 Task: Use the formula "GAMMALN.PRECISE" in spreadsheet "Project portfolio".
Action: Mouse moved to (437, 275)
Screenshot: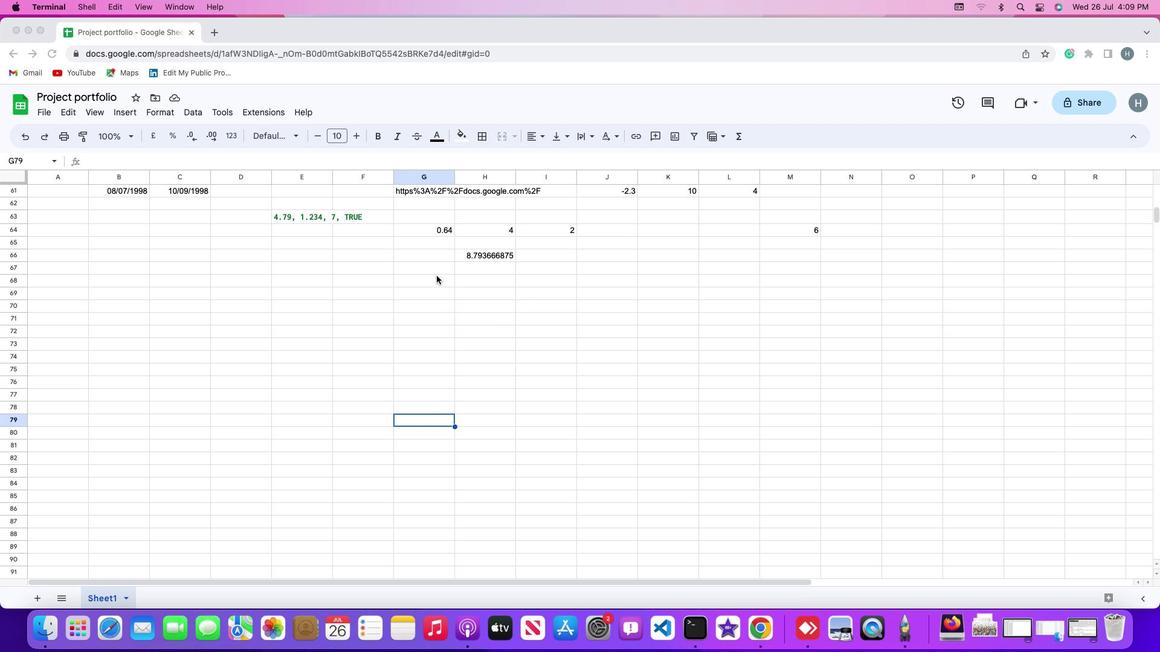 
Action: Mouse pressed left at (437, 275)
Screenshot: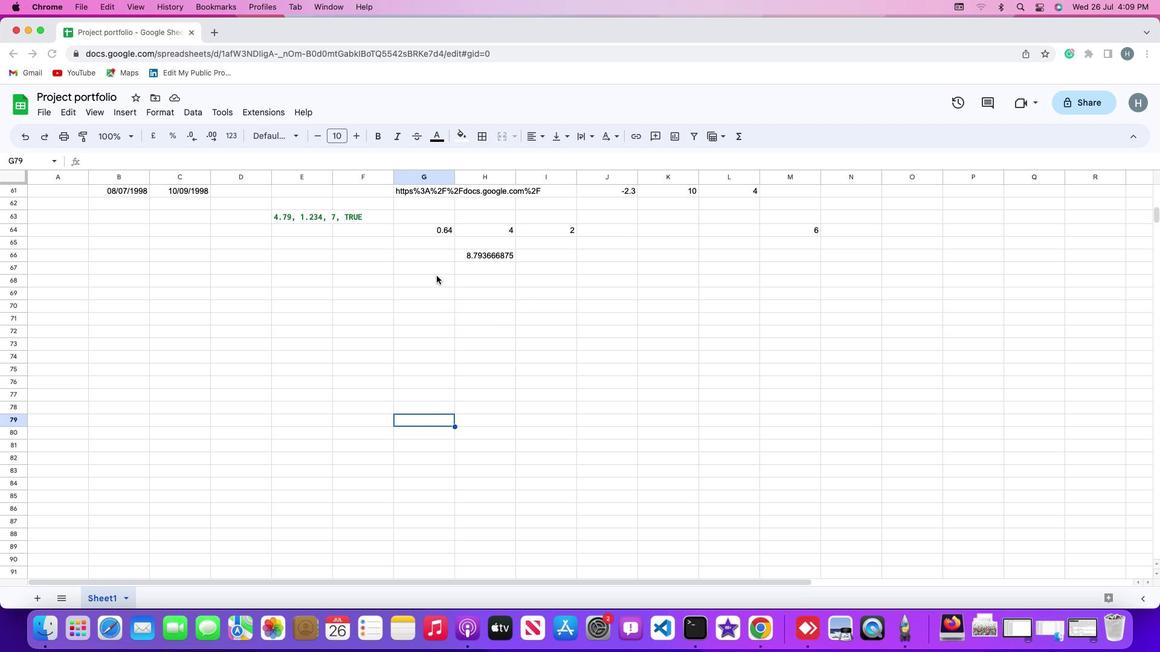 
Action: Mouse moved to (430, 276)
Screenshot: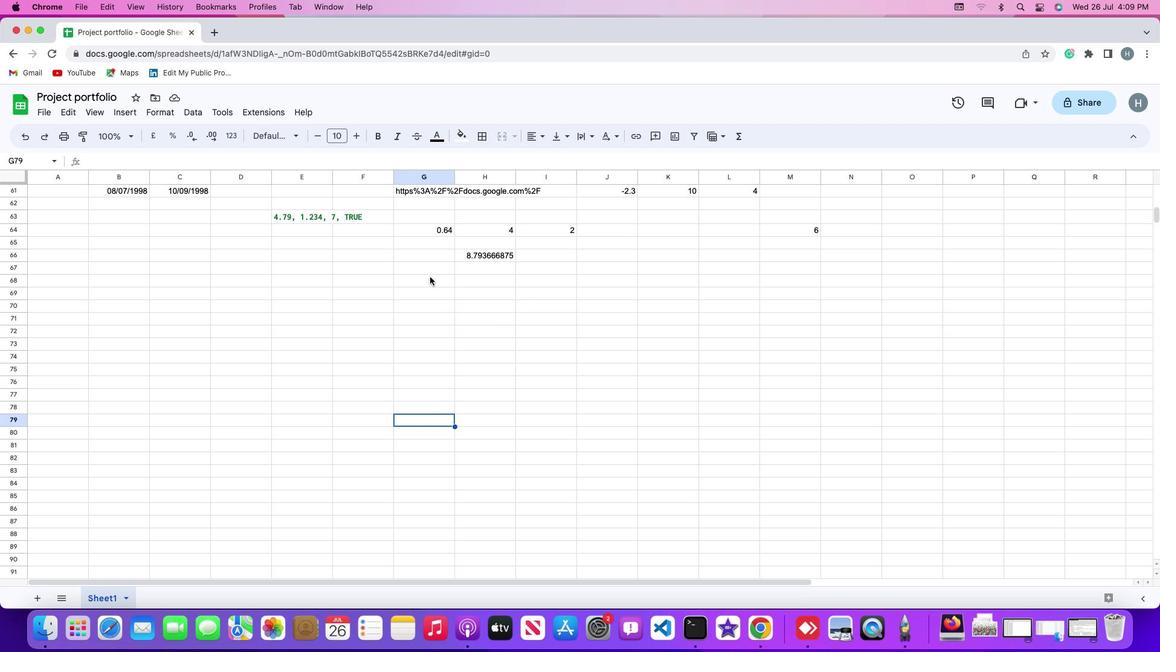 
Action: Mouse pressed left at (430, 276)
Screenshot: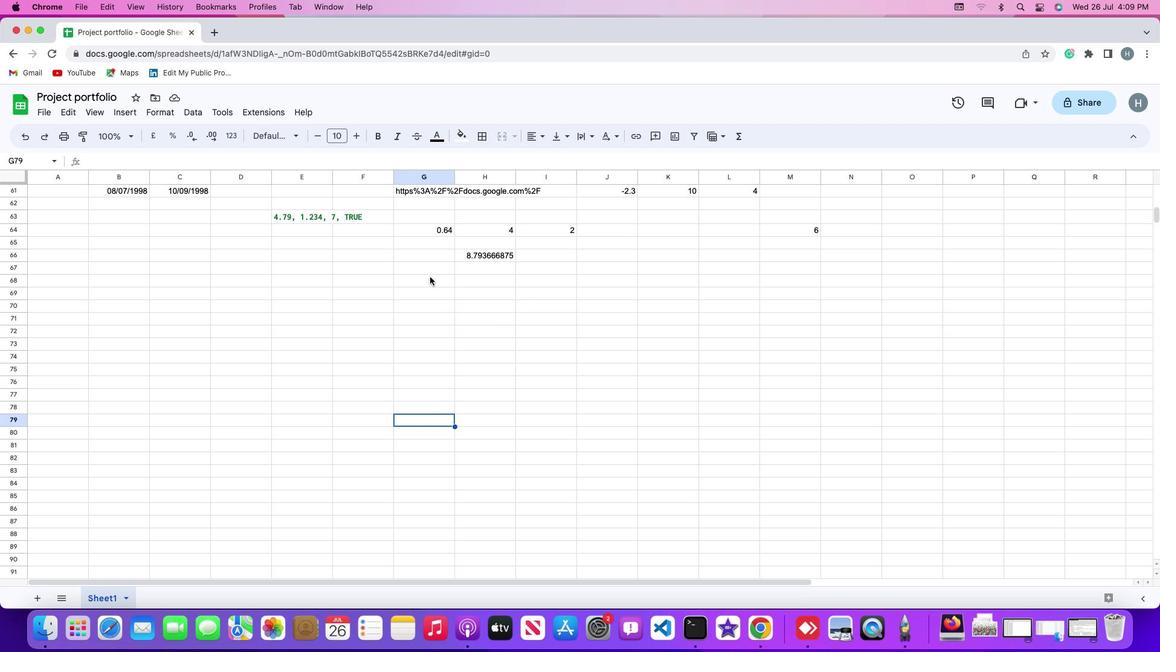 
Action: Mouse moved to (115, 108)
Screenshot: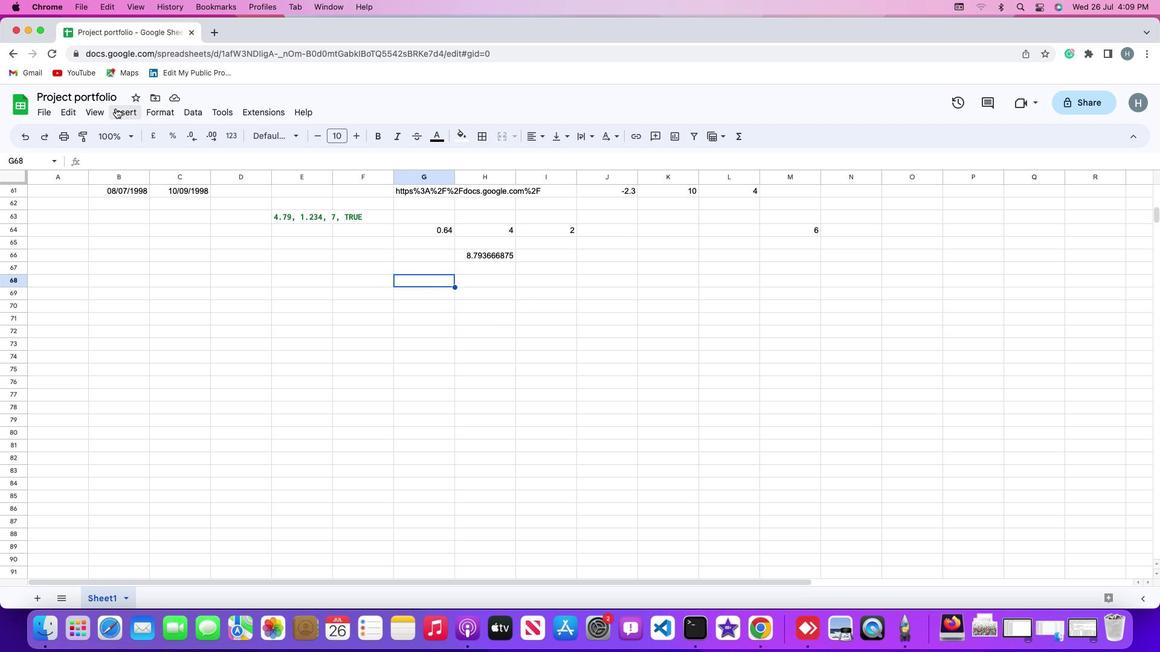 
Action: Mouse pressed left at (115, 108)
Screenshot: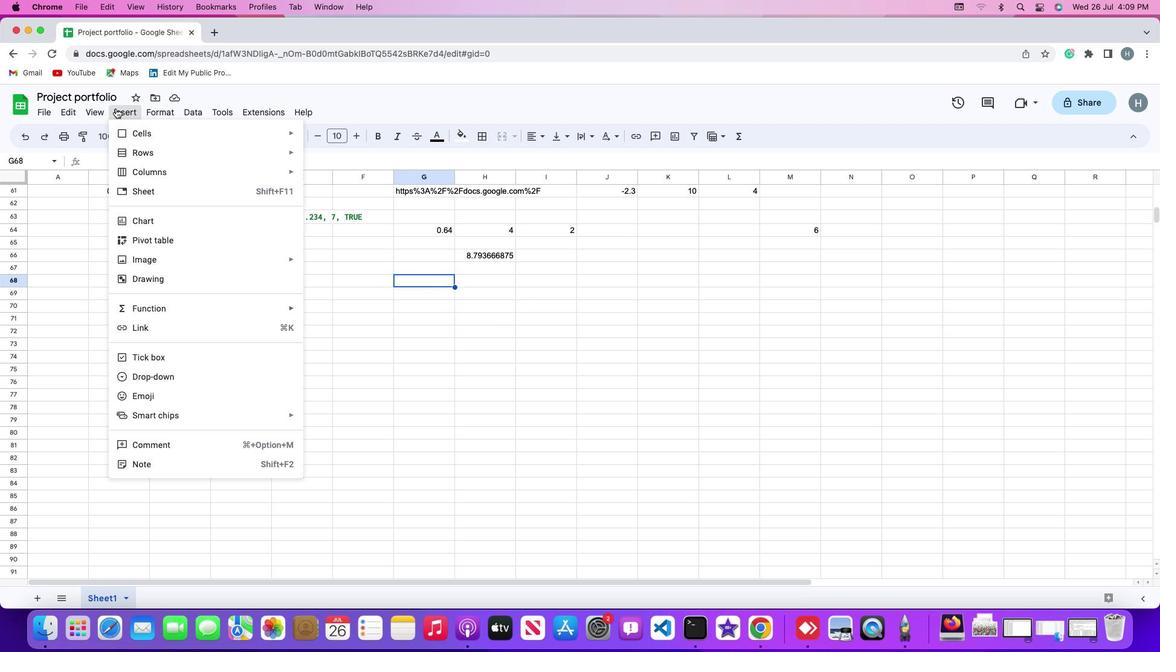 
Action: Mouse moved to (156, 308)
Screenshot: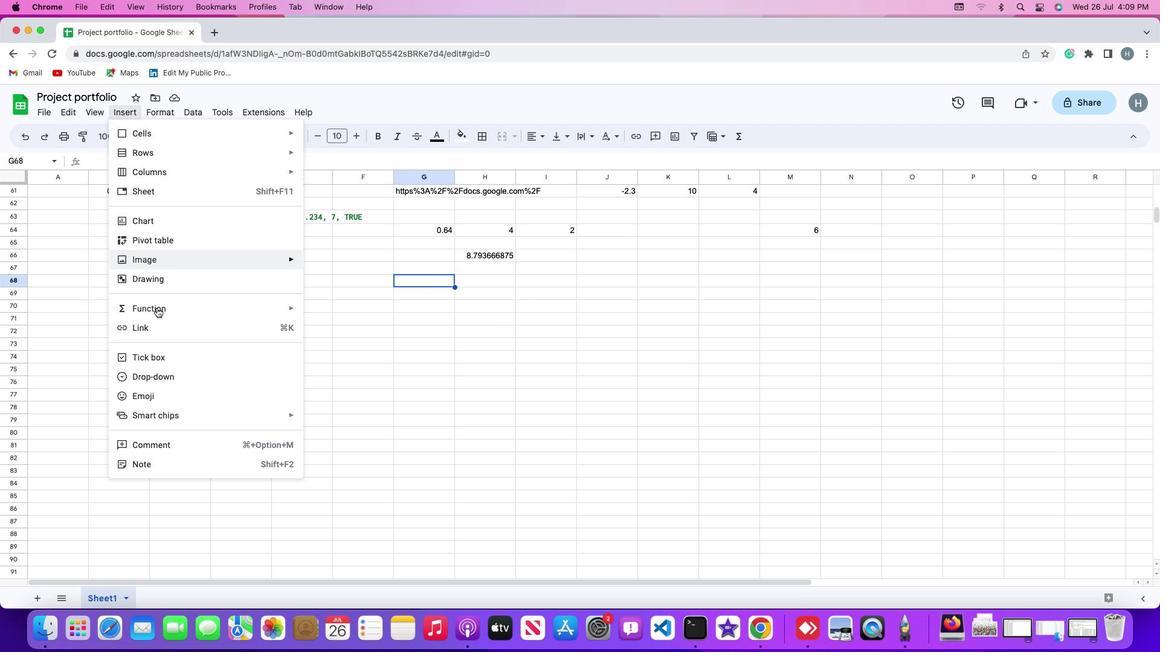 
Action: Mouse pressed left at (156, 308)
Screenshot: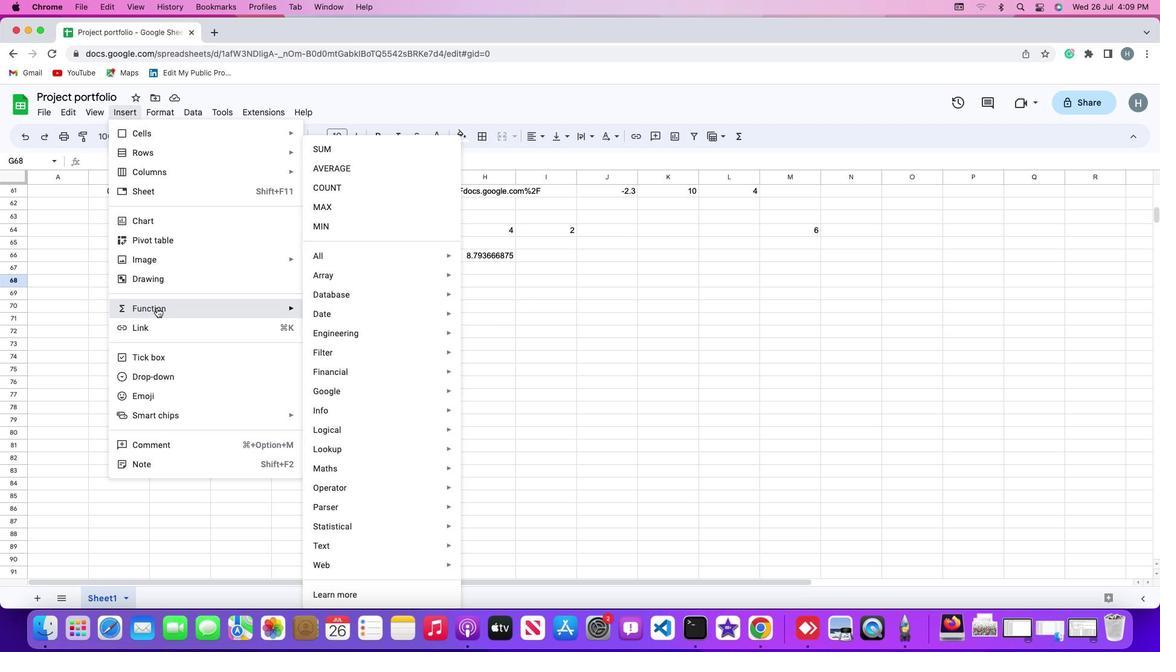 
Action: Mouse moved to (349, 260)
Screenshot: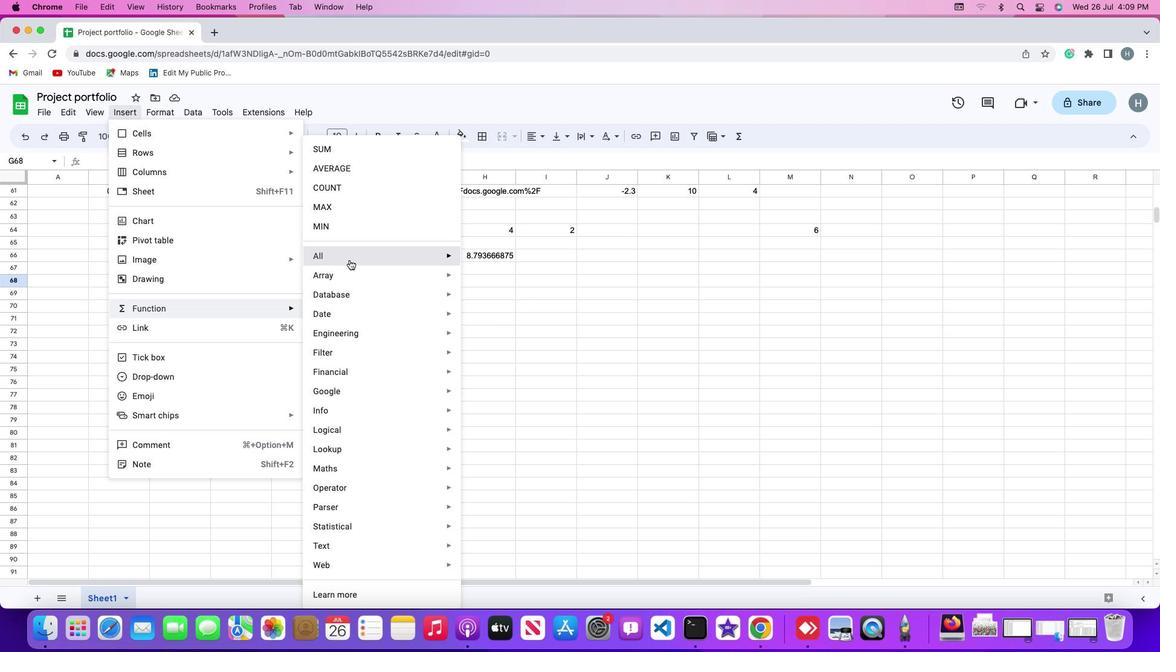 
Action: Mouse pressed left at (349, 260)
Screenshot: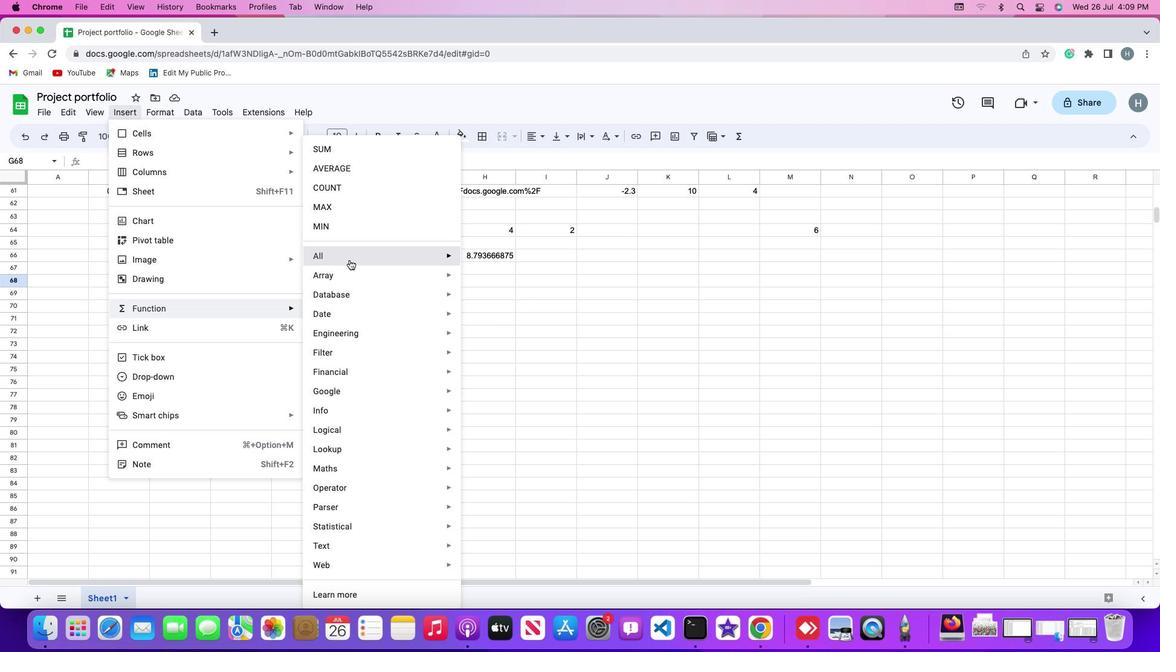 
Action: Mouse moved to (516, 594)
Screenshot: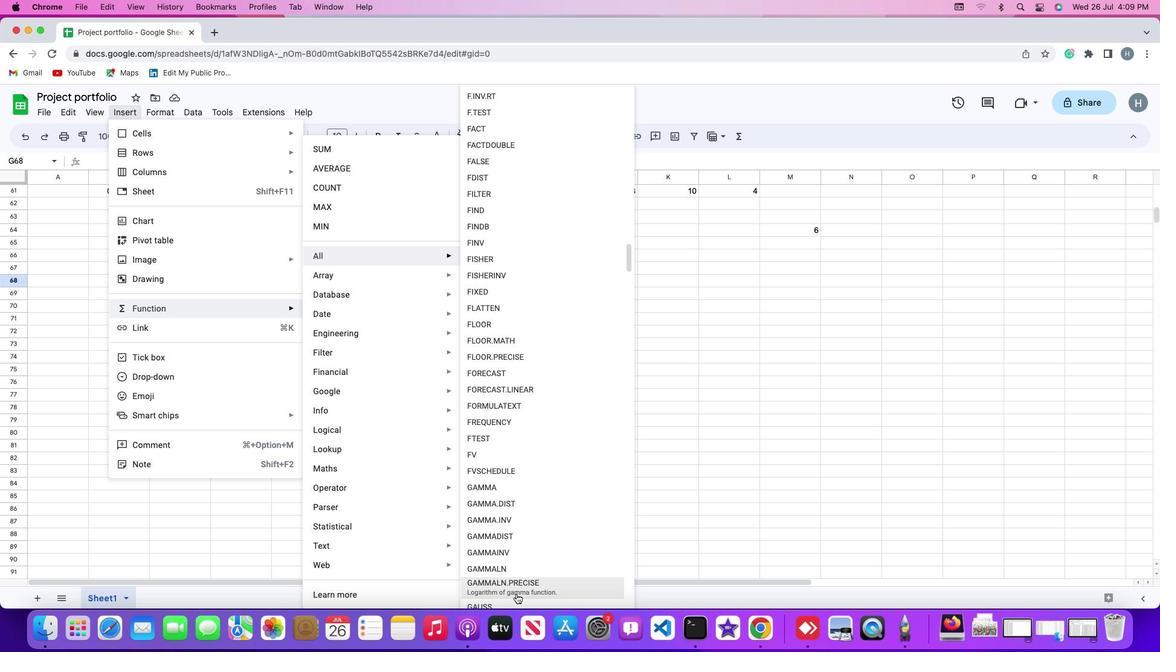 
Action: Mouse pressed left at (516, 594)
Screenshot: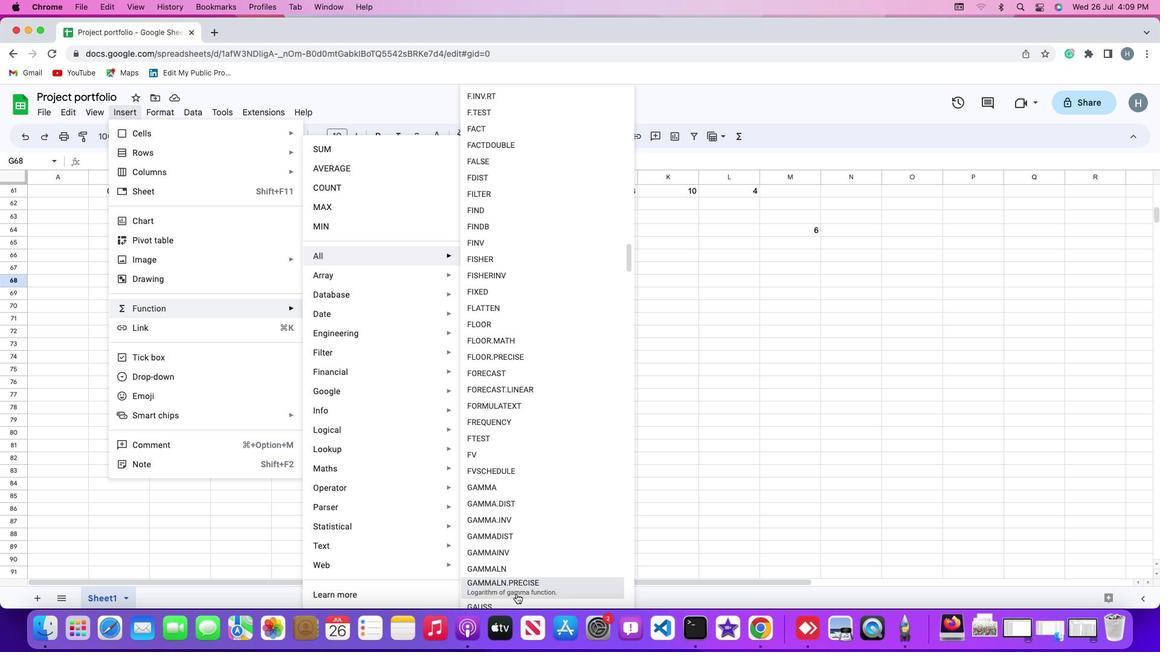 
Action: Mouse moved to (500, 227)
Screenshot: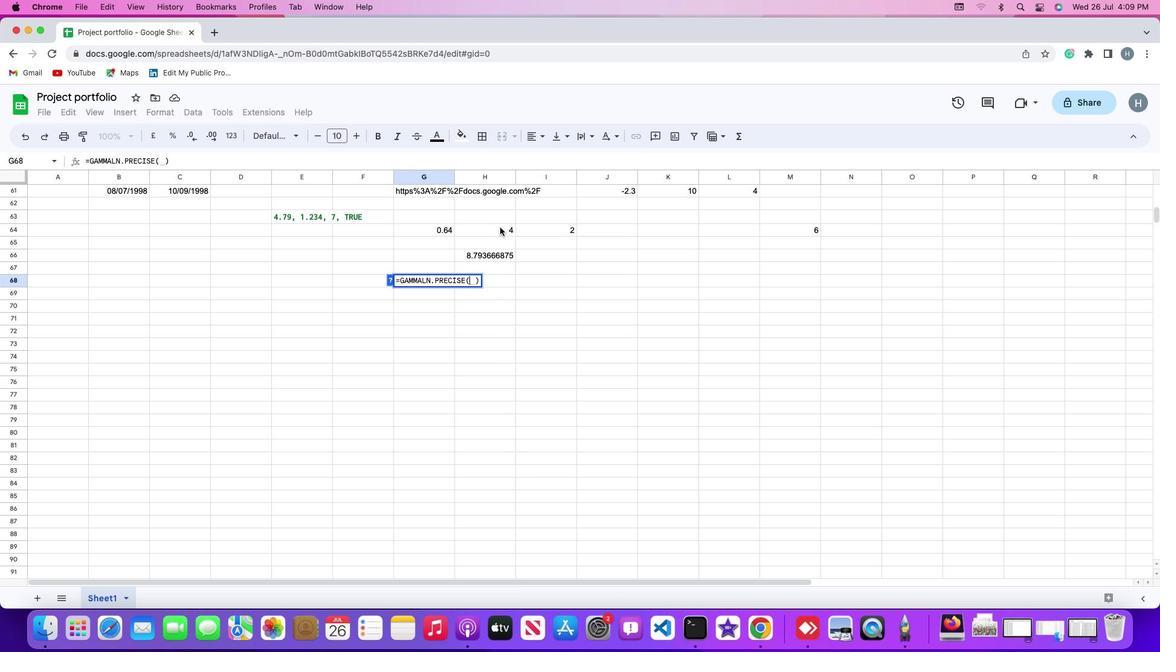 
Action: Mouse pressed left at (500, 227)
Screenshot: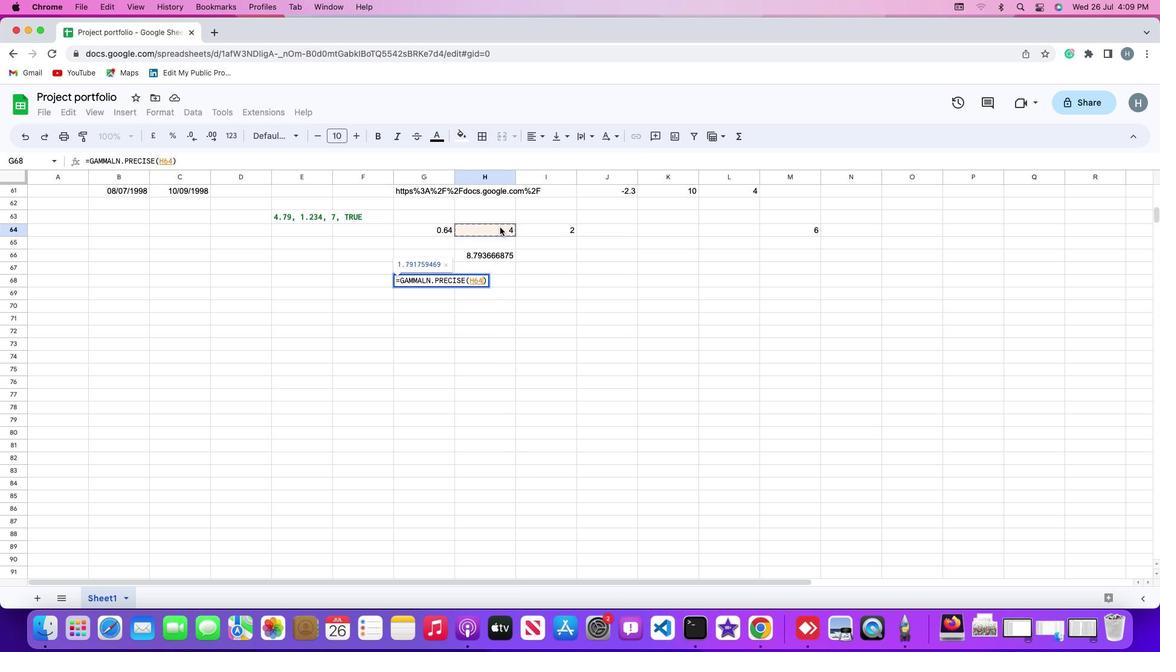 
Action: Mouse moved to (494, 298)
Screenshot: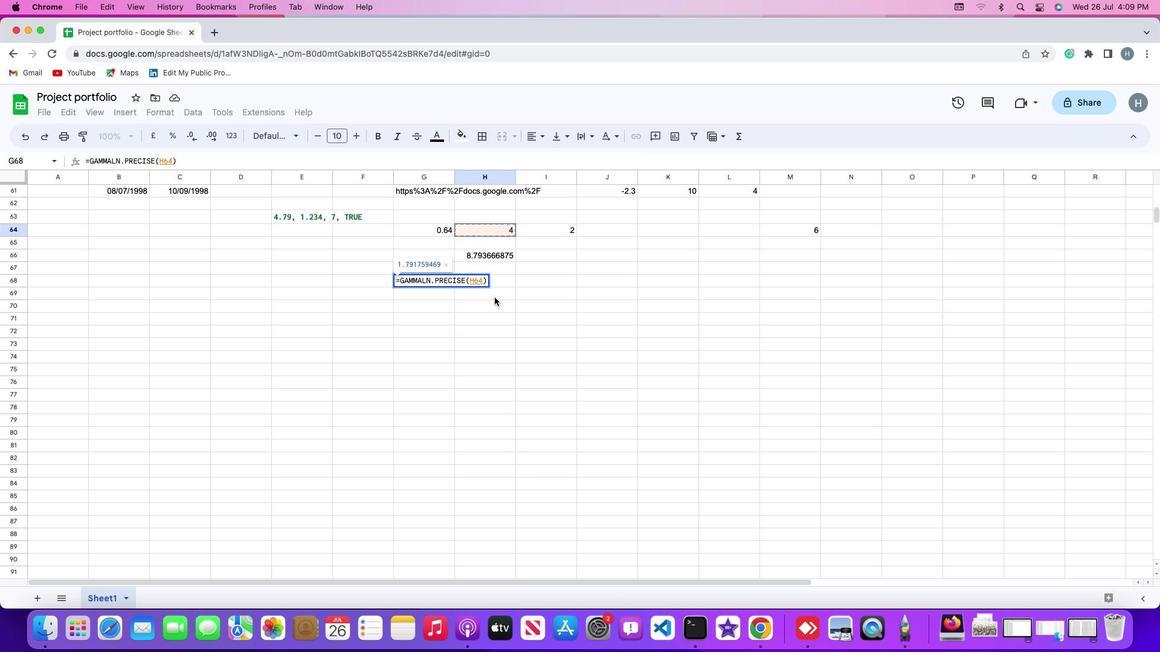 
Action: Key pressed Key.enter
Screenshot: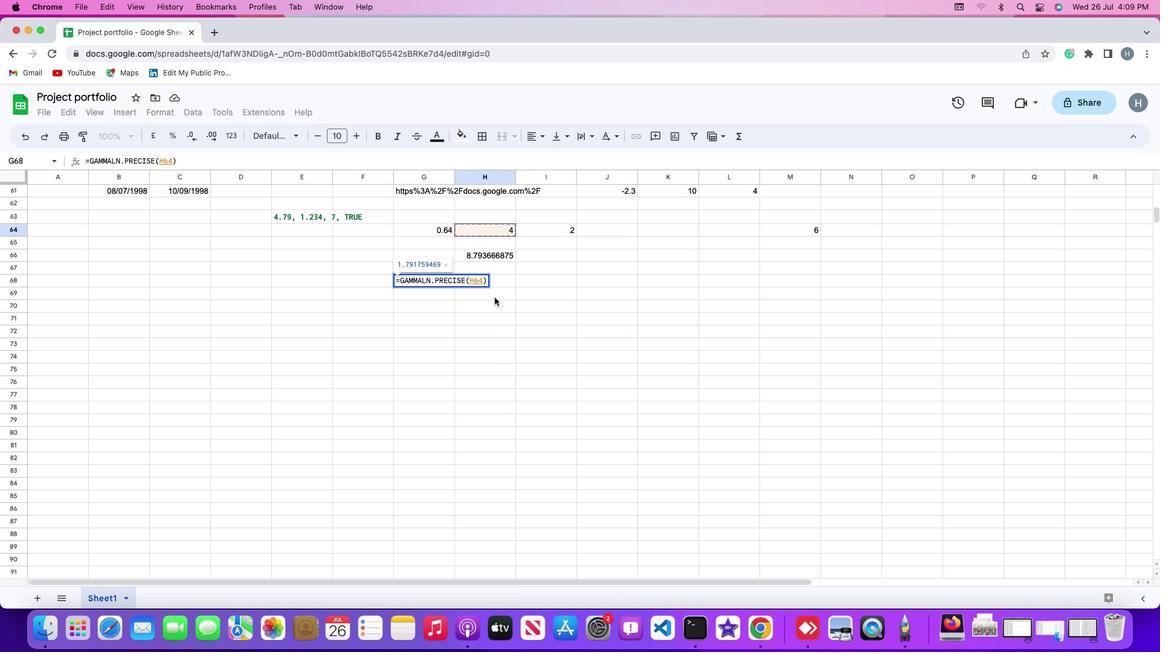 
Action: Mouse moved to (493, 300)
Screenshot: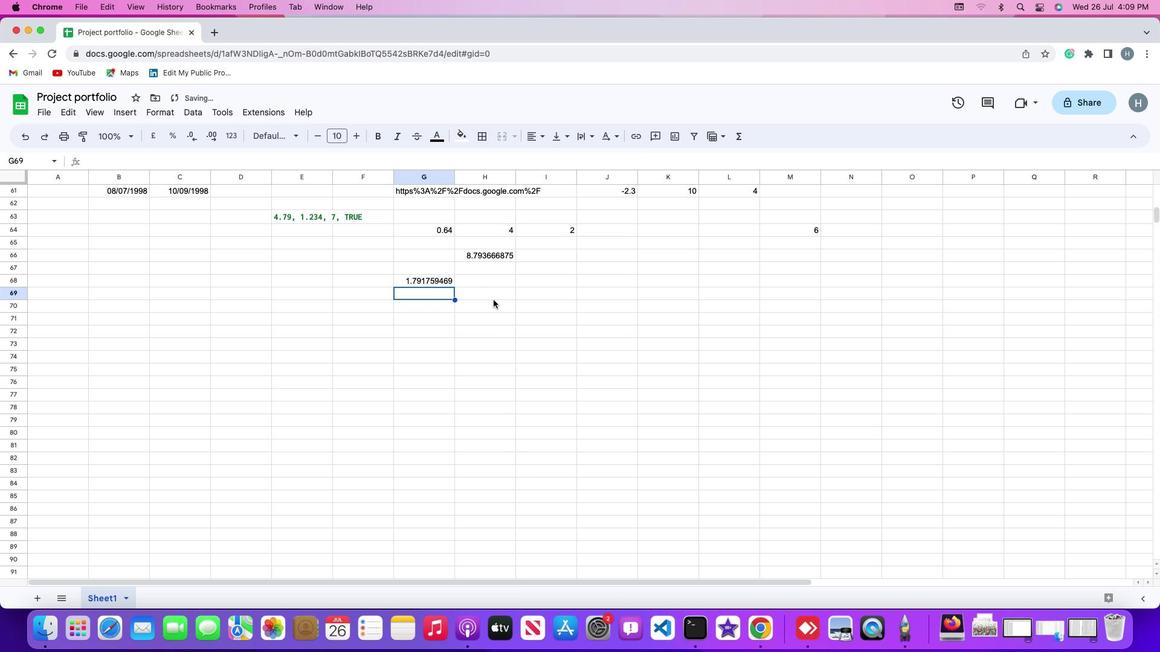
